 Task: In the  document Matthew.epub Write the word in the shape with center alignment 'LOL'Change Page orientation to  'Landscape' Insert emoji at the end of quote: Red Heart
Action: Mouse moved to (223, 373)
Screenshot: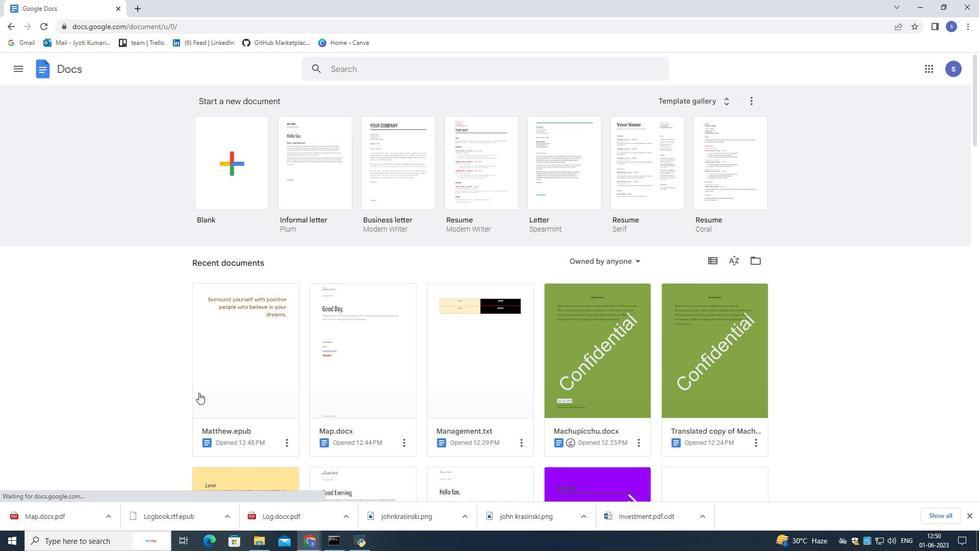 
Action: Mouse pressed left at (223, 373)
Screenshot: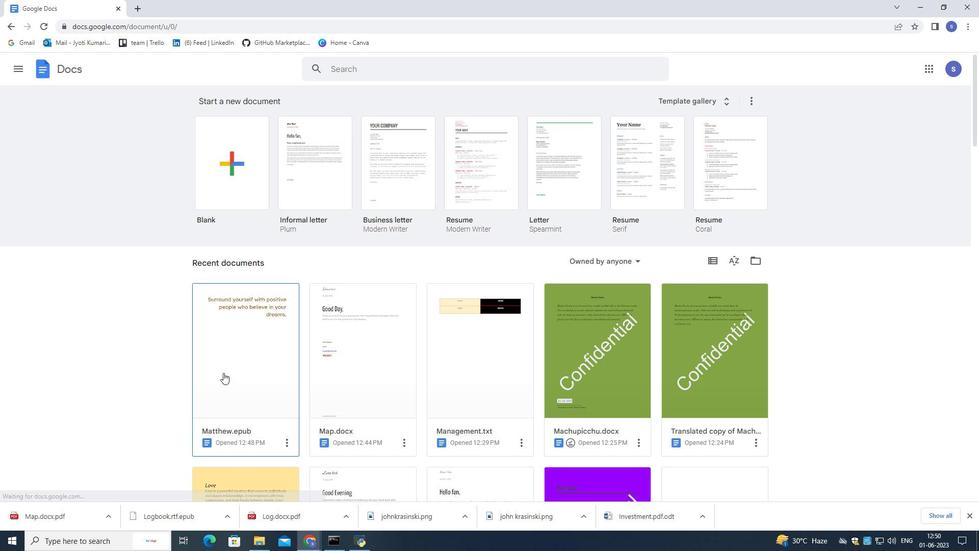 
Action: Mouse moved to (223, 371)
Screenshot: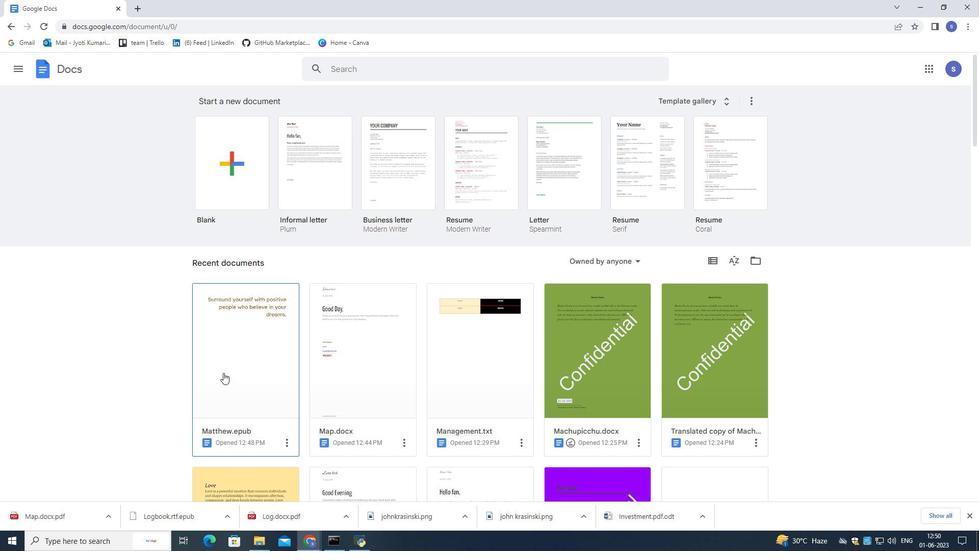 
Action: Mouse pressed left at (223, 371)
Screenshot: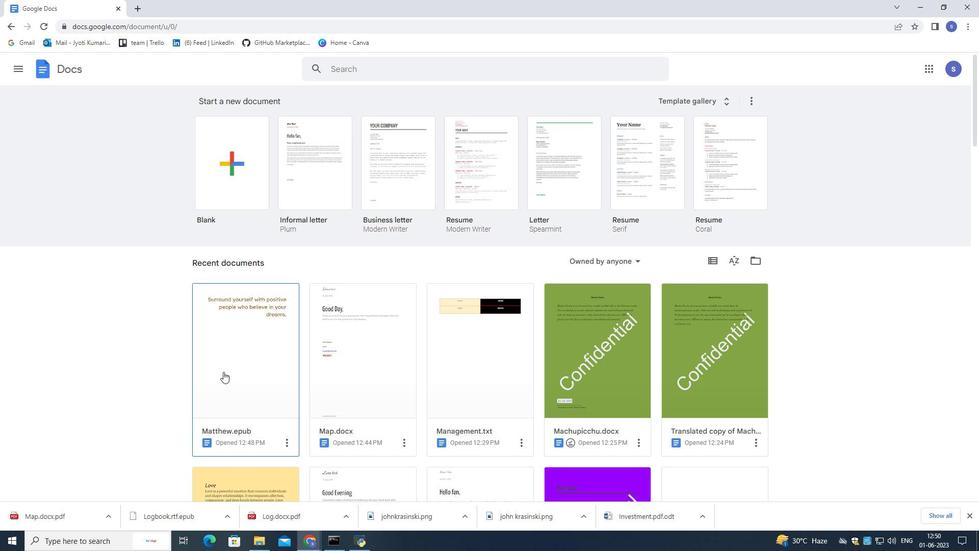 
Action: Mouse moved to (412, 192)
Screenshot: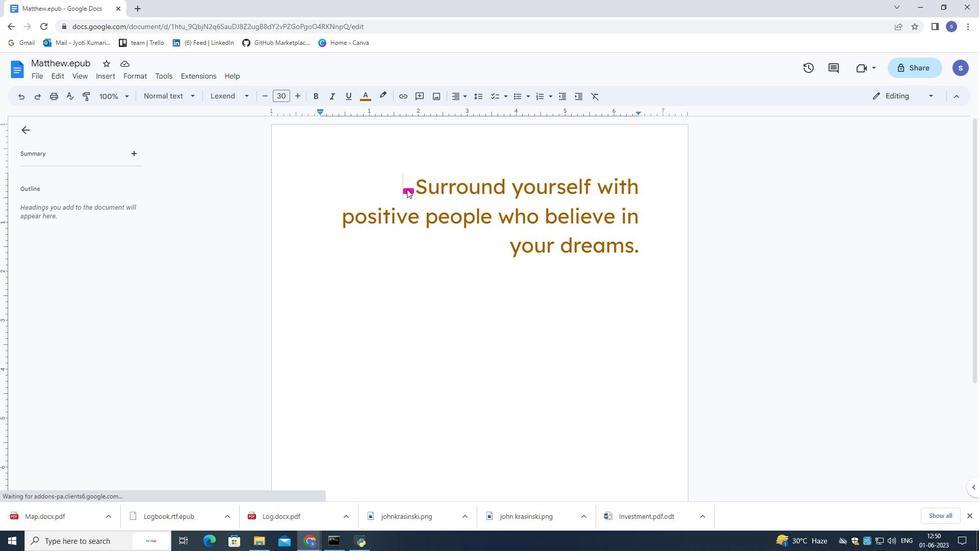 
Action: Mouse pressed left at (412, 192)
Screenshot: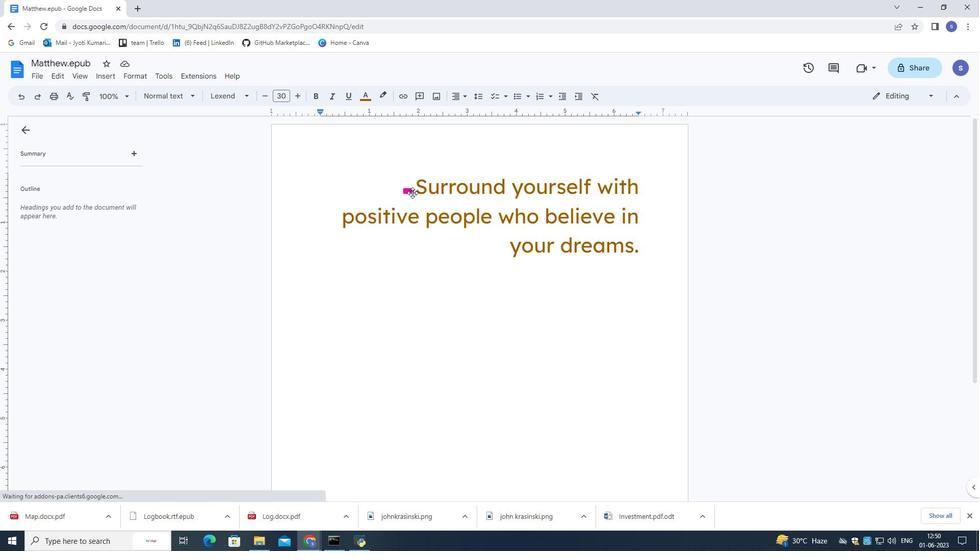 
Action: Mouse moved to (410, 190)
Screenshot: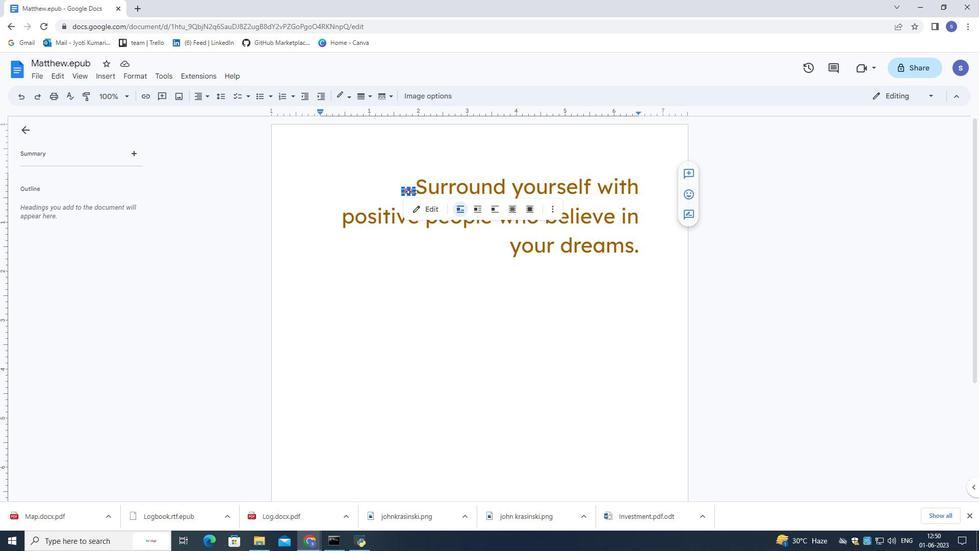 
Action: Mouse pressed left at (410, 190)
Screenshot: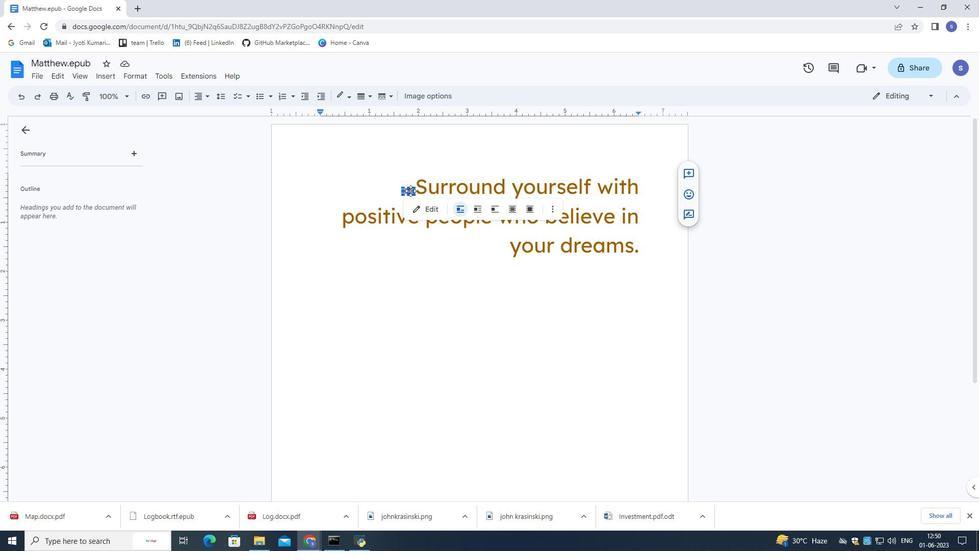 
Action: Mouse pressed left at (410, 190)
Screenshot: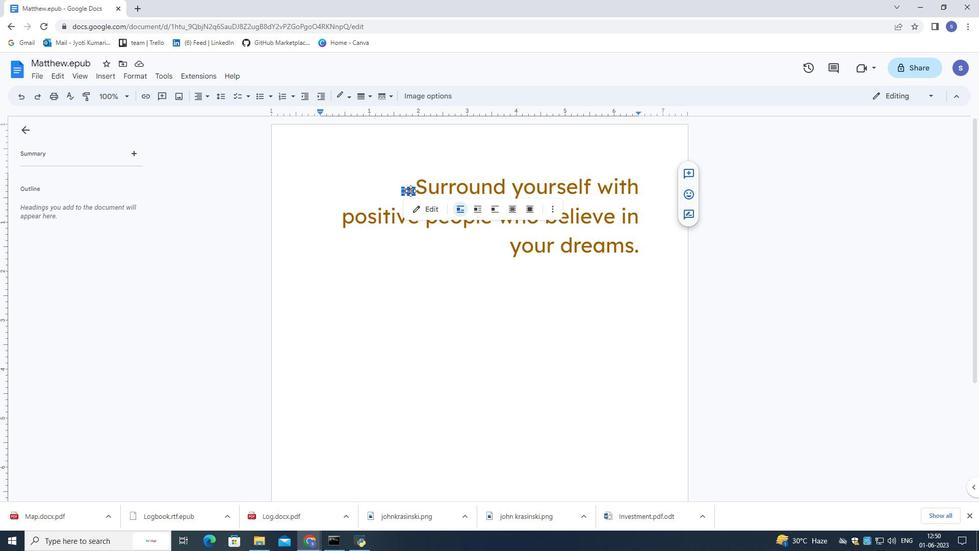 
Action: Mouse pressed left at (410, 190)
Screenshot: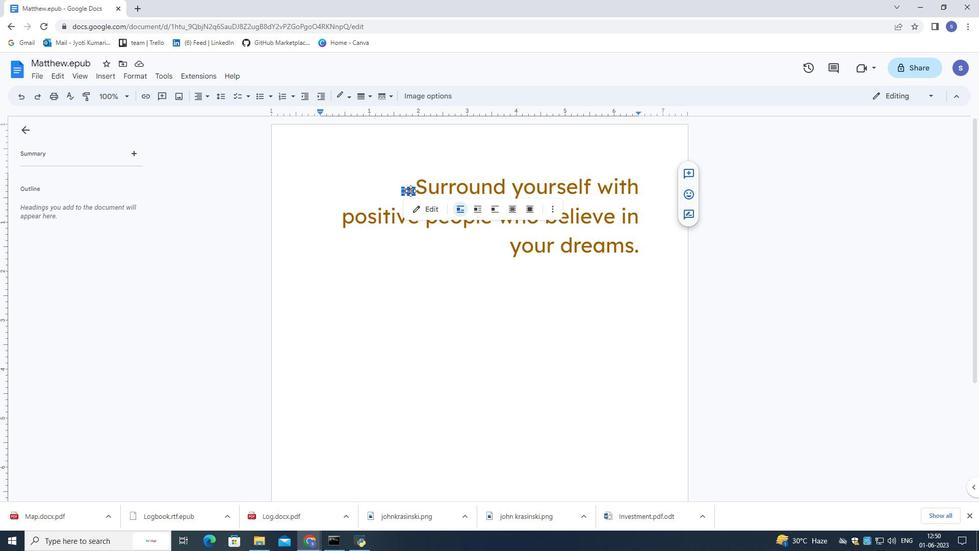 
Action: Mouse moved to (489, 229)
Screenshot: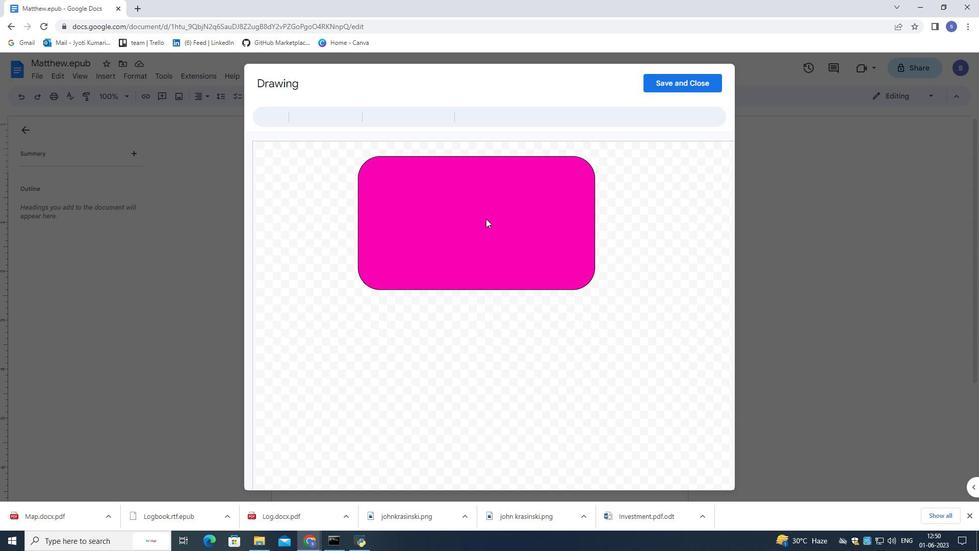 
Action: Mouse pressed left at (489, 229)
Screenshot: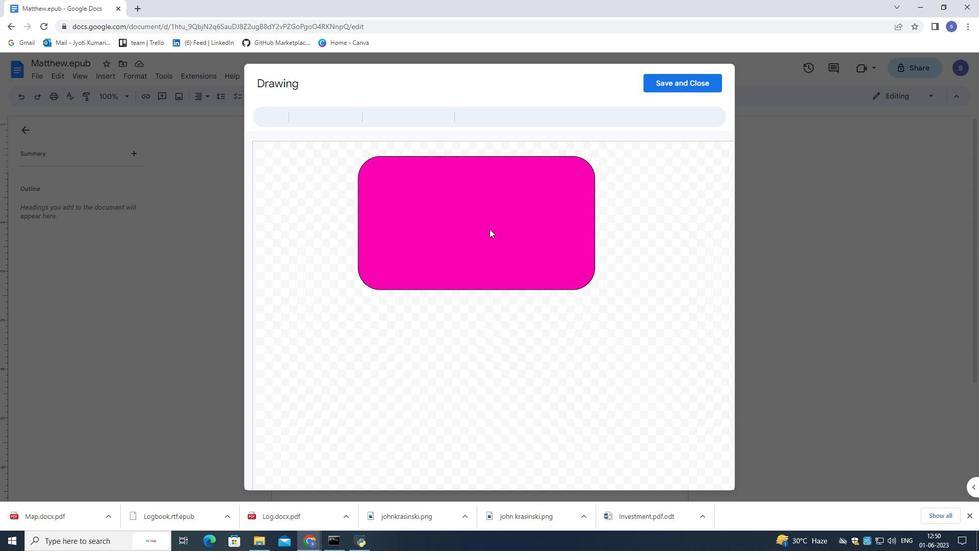 
Action: Mouse pressed left at (489, 229)
Screenshot: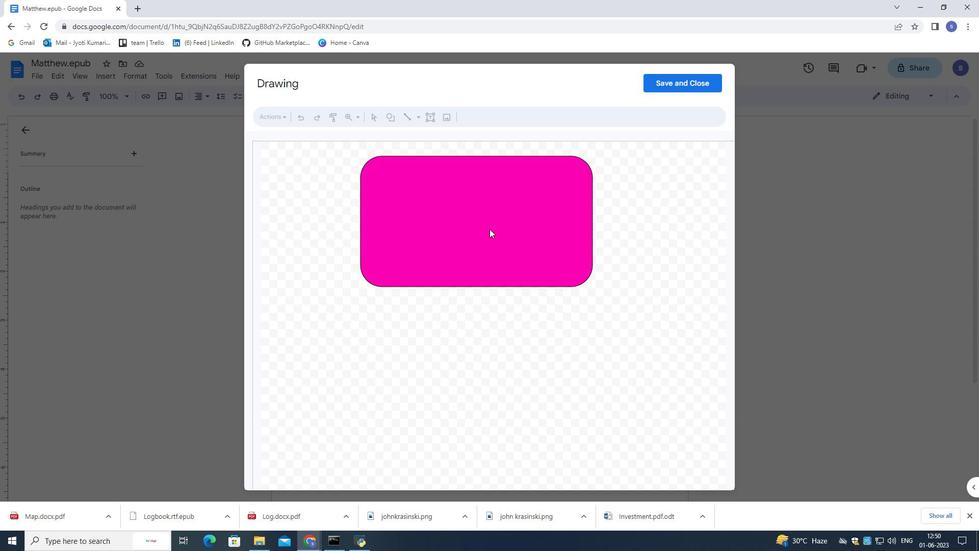 
Action: Mouse pressed left at (489, 229)
Screenshot: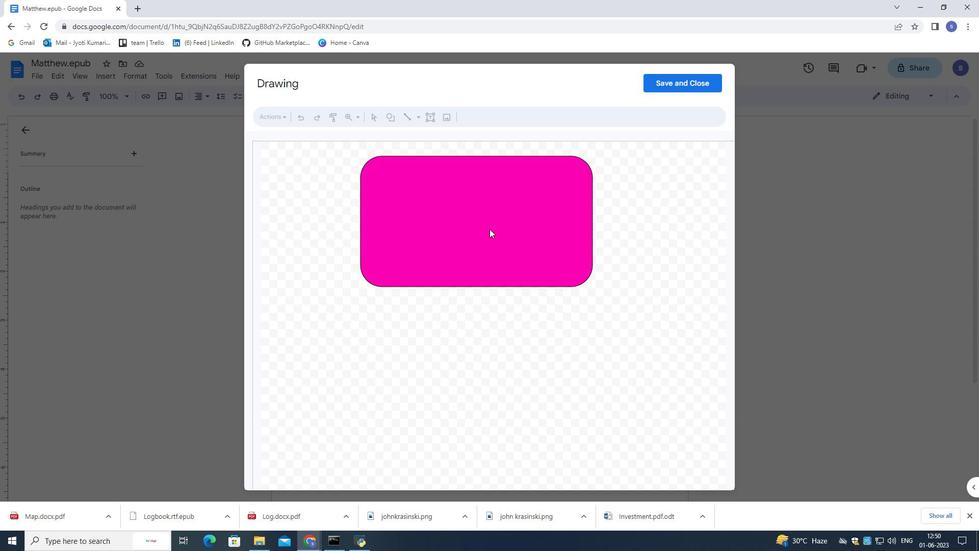 
Action: Mouse pressed left at (489, 229)
Screenshot: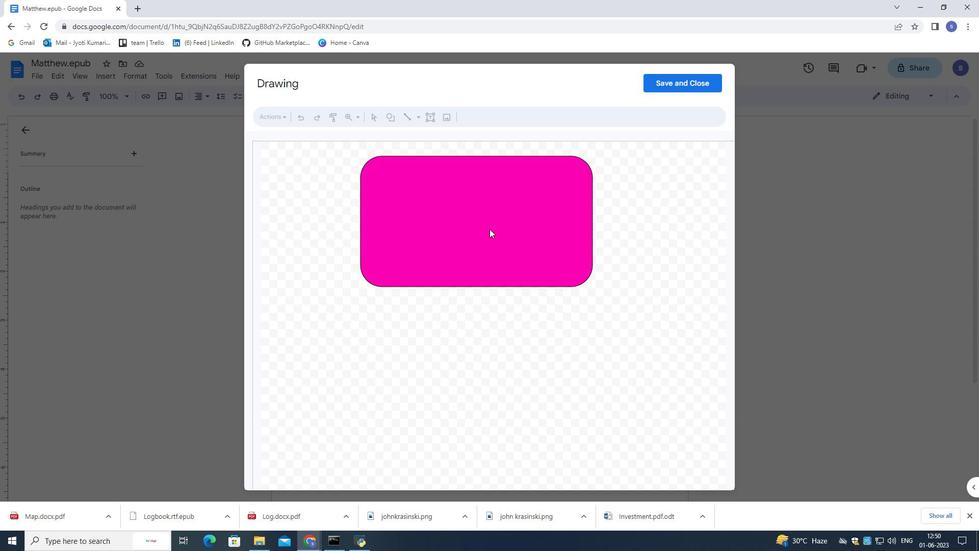 
Action: Key pressed <Key.shift>LOL
Screenshot: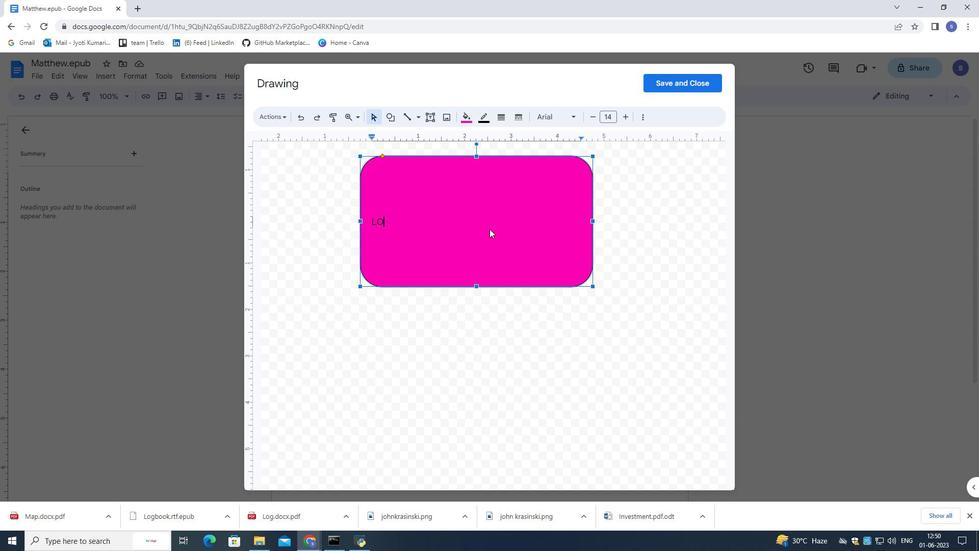
Action: Mouse moved to (696, 80)
Screenshot: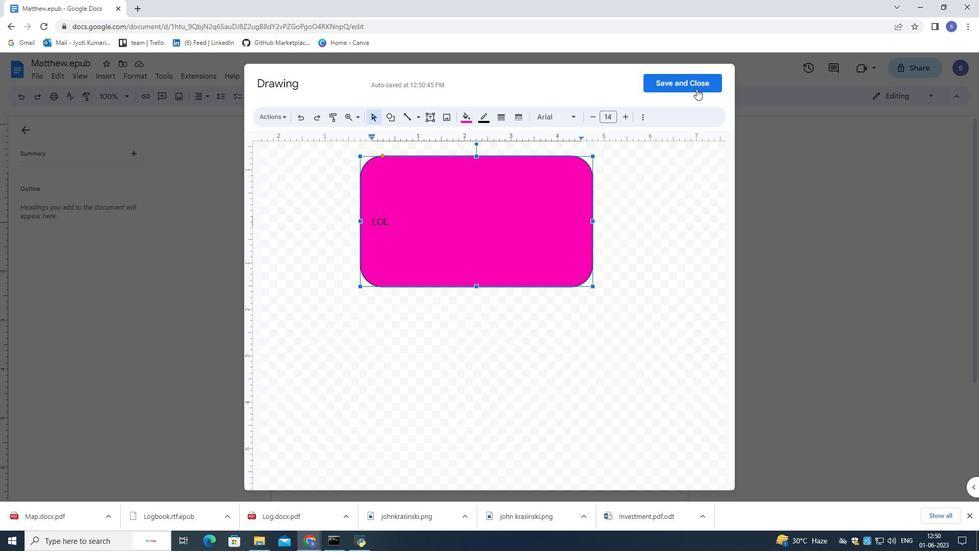 
Action: Mouse pressed left at (696, 80)
Screenshot: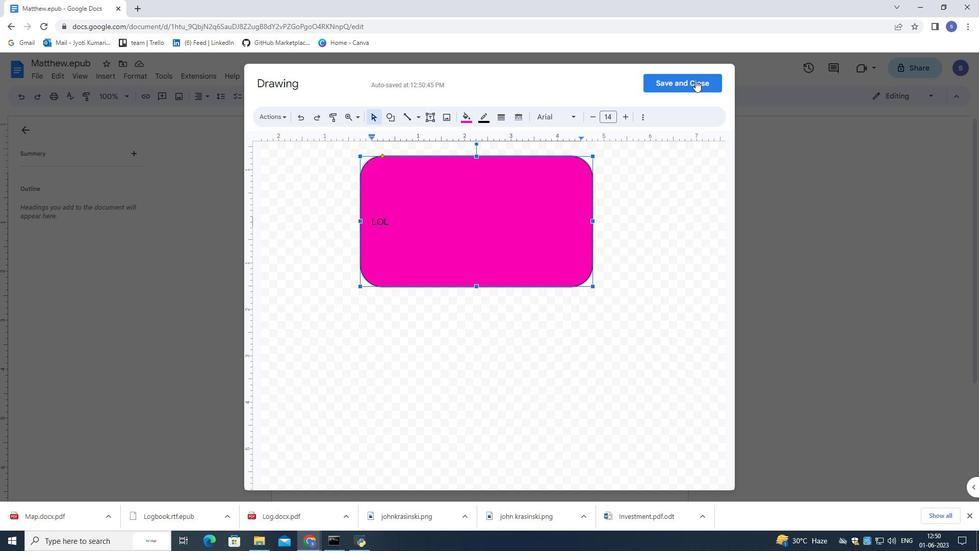 
Action: Mouse moved to (549, 288)
Screenshot: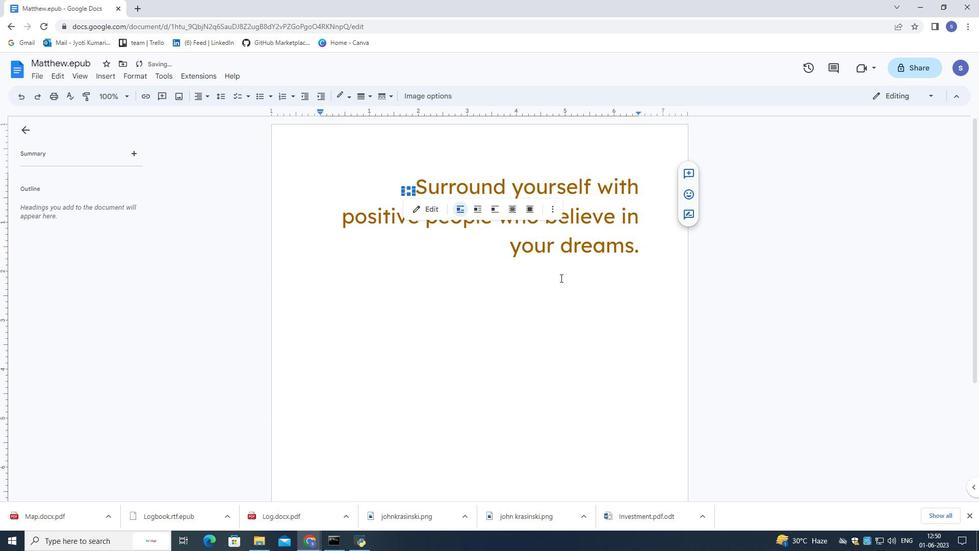 
Action: Mouse pressed left at (549, 288)
Screenshot: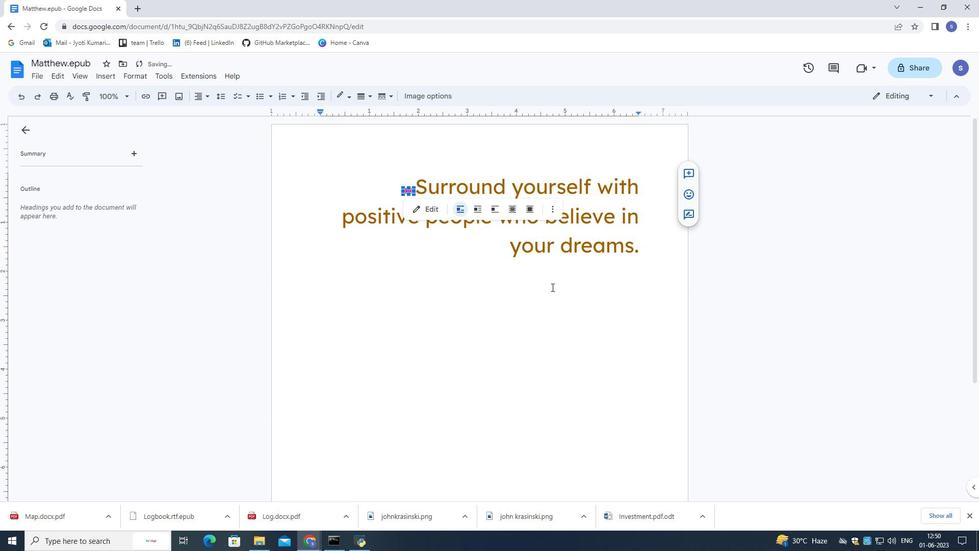 
Action: Mouse moved to (132, 77)
Screenshot: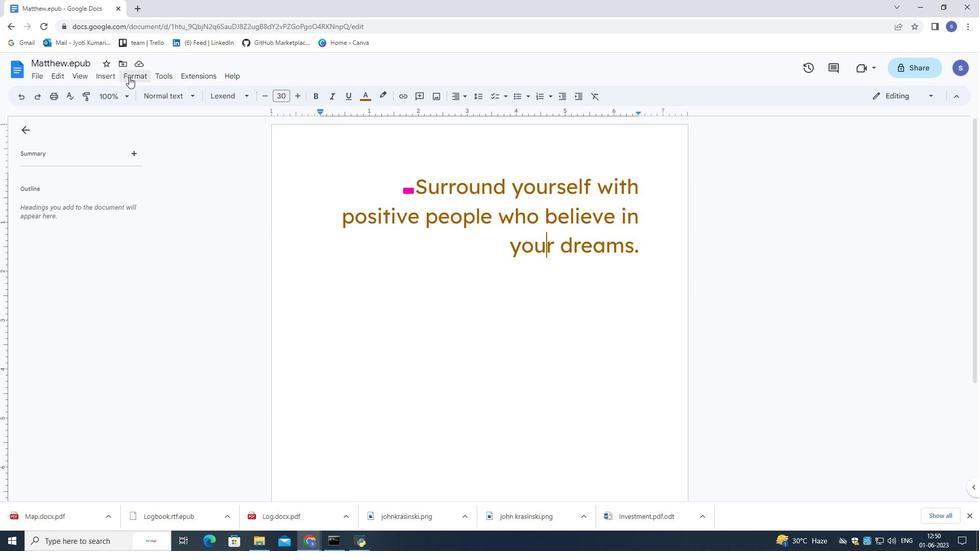 
Action: Mouse pressed left at (132, 77)
Screenshot: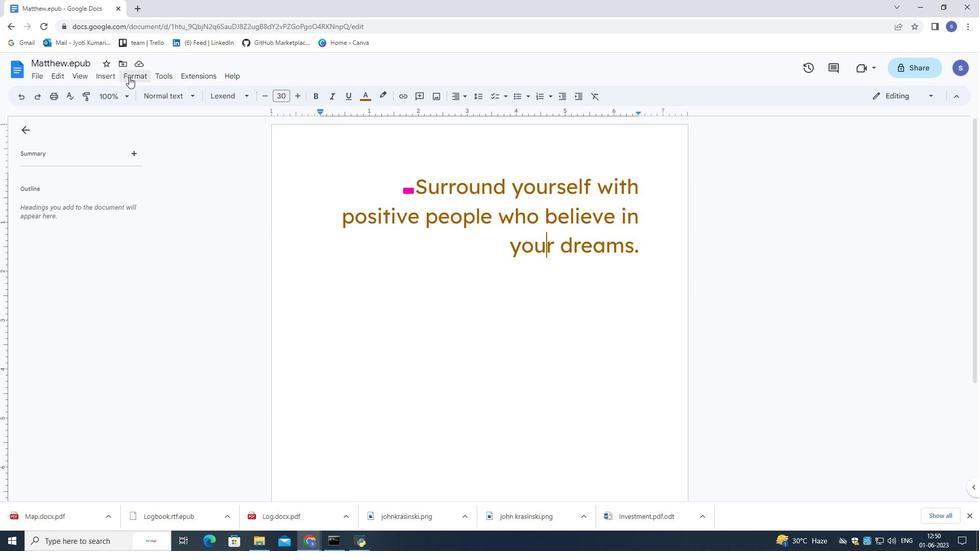 
Action: Mouse moved to (259, 233)
Screenshot: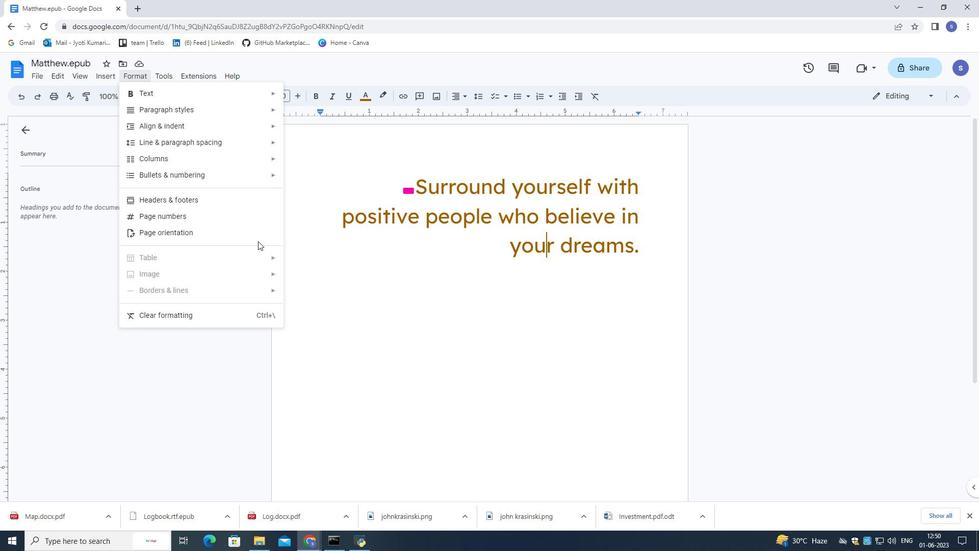 
Action: Mouse pressed left at (259, 233)
Screenshot: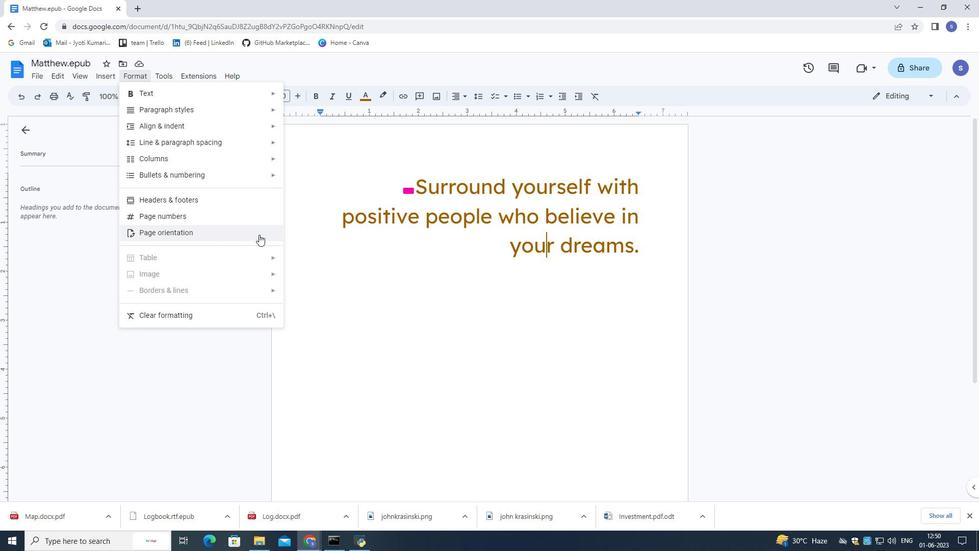 
Action: Mouse moved to (491, 296)
Screenshot: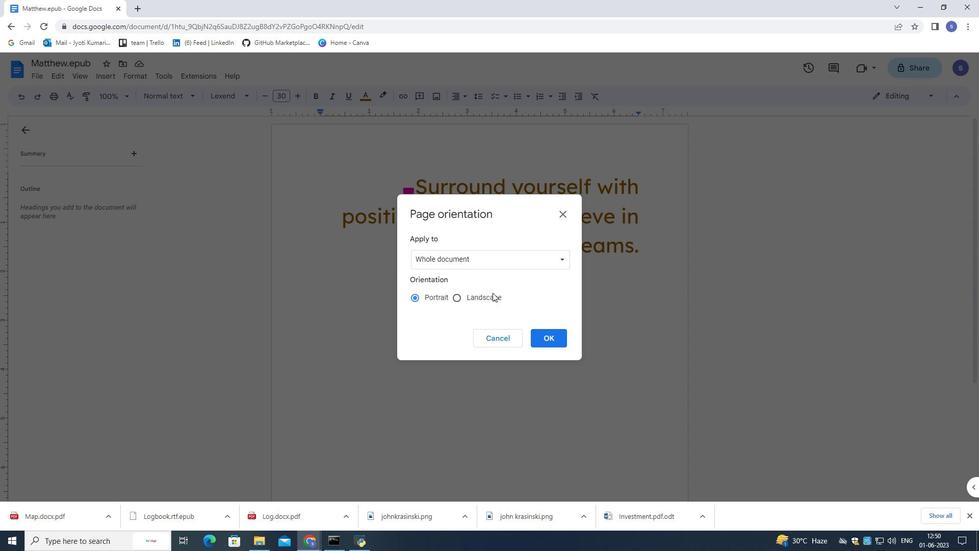 
Action: Mouse pressed left at (491, 296)
Screenshot: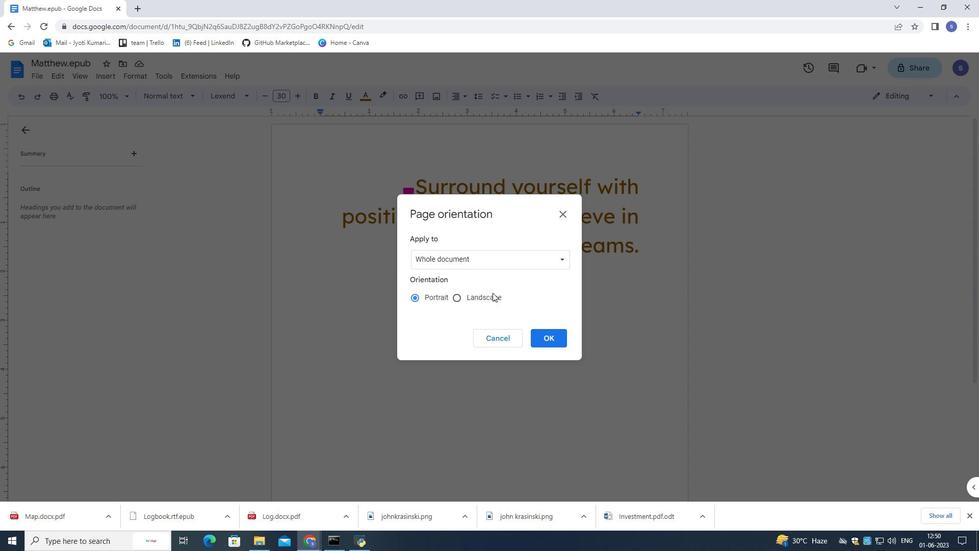 
Action: Mouse moved to (541, 335)
Screenshot: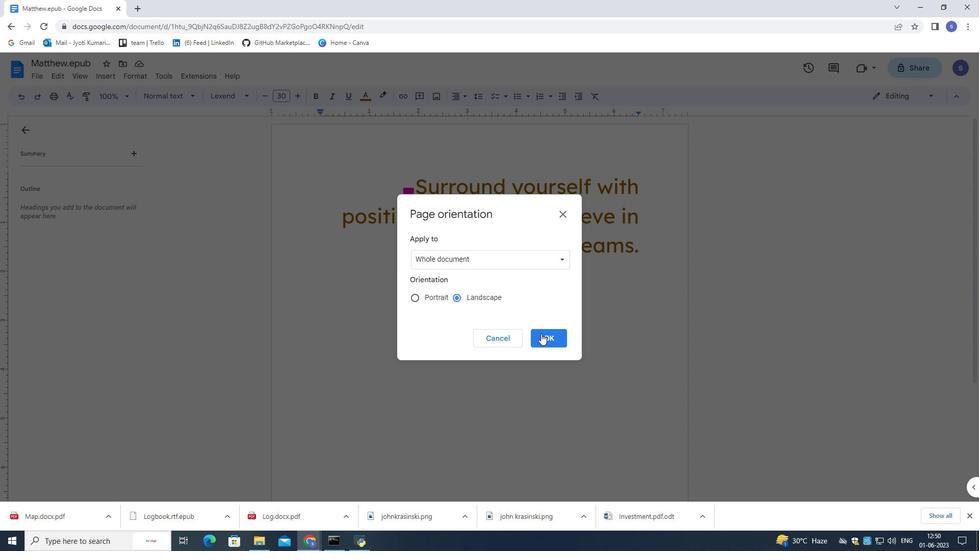 
Action: Mouse pressed left at (541, 335)
Screenshot: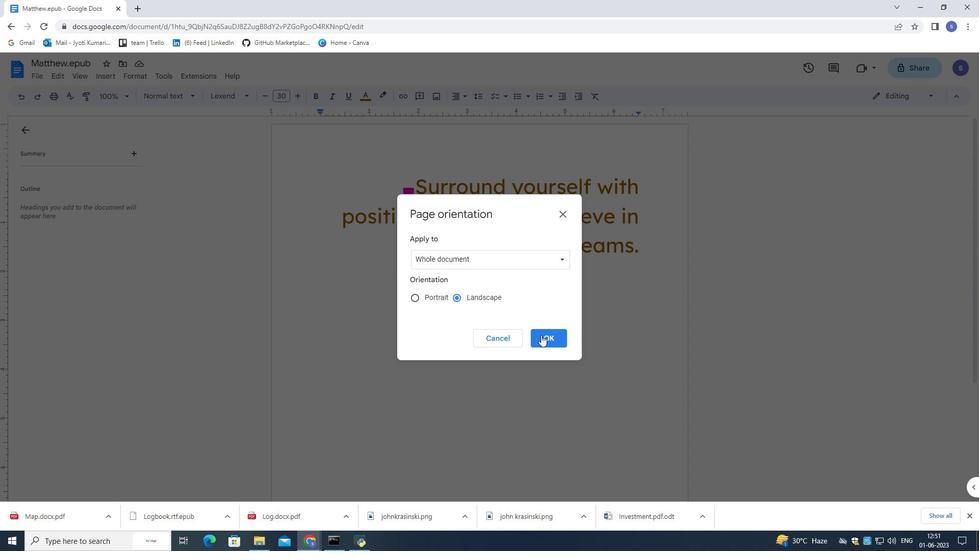 
Action: Mouse moved to (709, 220)
Screenshot: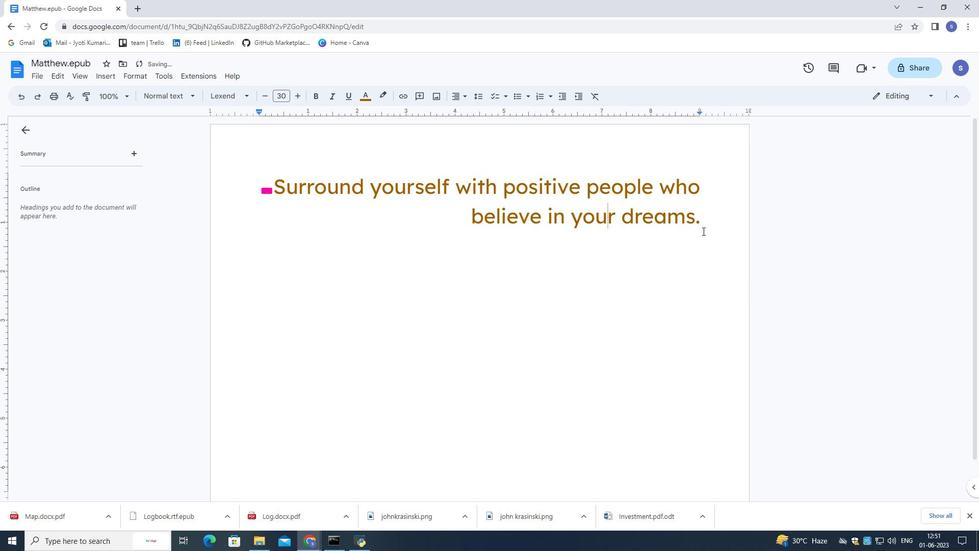 
Action: Mouse pressed left at (709, 220)
Screenshot: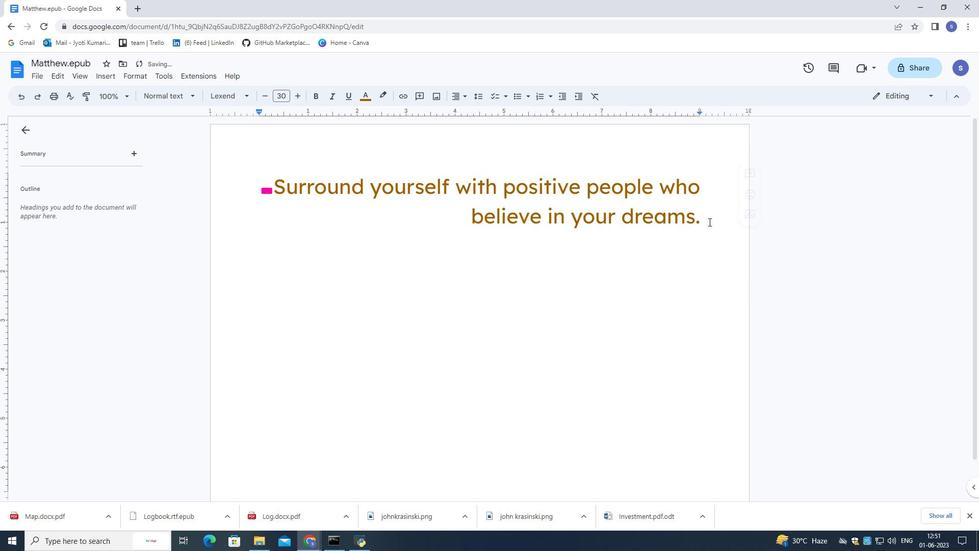 
Action: Mouse moved to (111, 76)
Screenshot: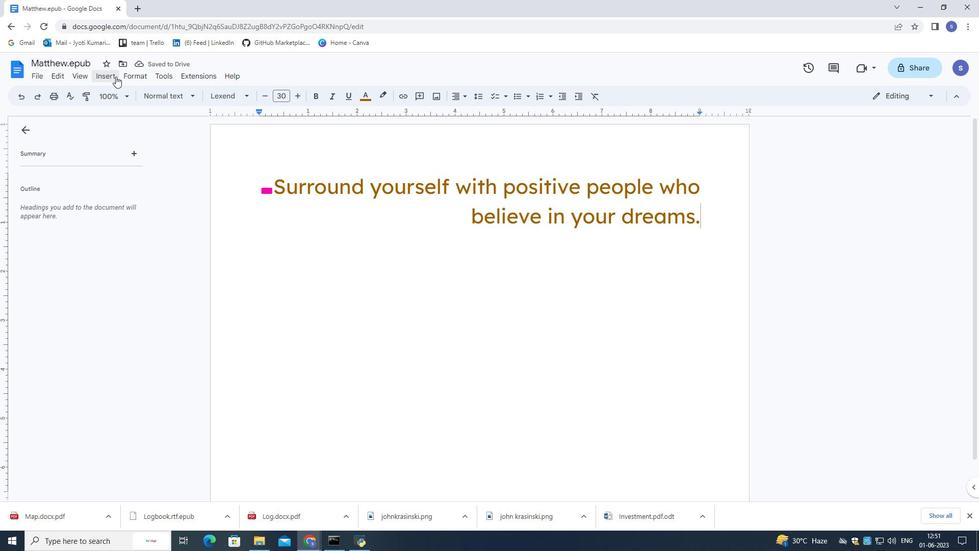 
Action: Mouse pressed left at (111, 76)
Screenshot: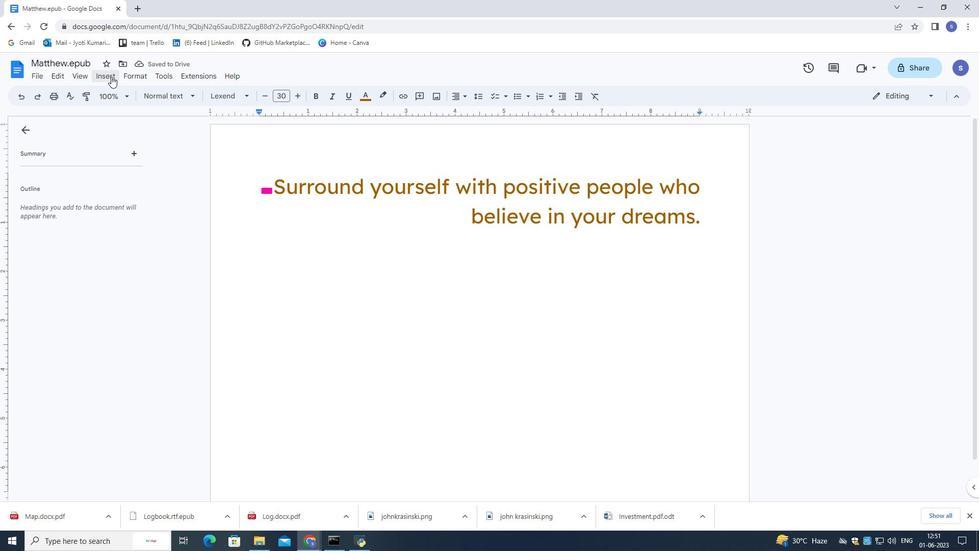 
Action: Mouse moved to (177, 176)
Screenshot: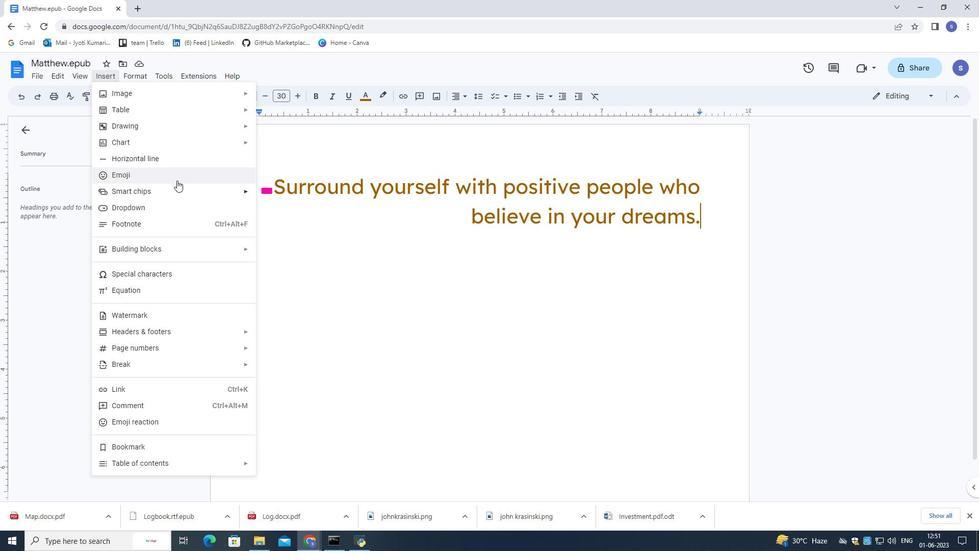 
Action: Mouse pressed left at (177, 176)
Screenshot: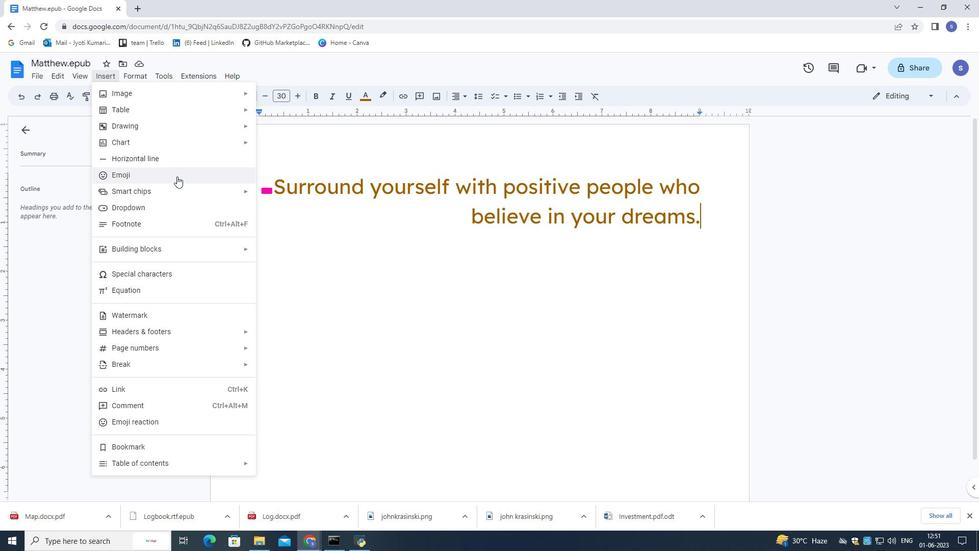 
Action: Mouse moved to (592, 355)
Screenshot: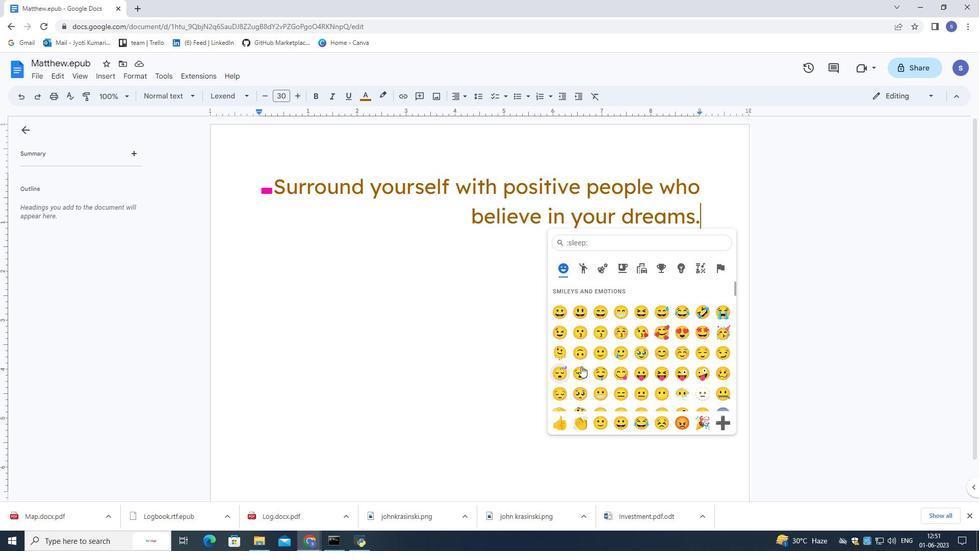 
Action: Mouse scrolled (592, 355) with delta (0, 0)
Screenshot: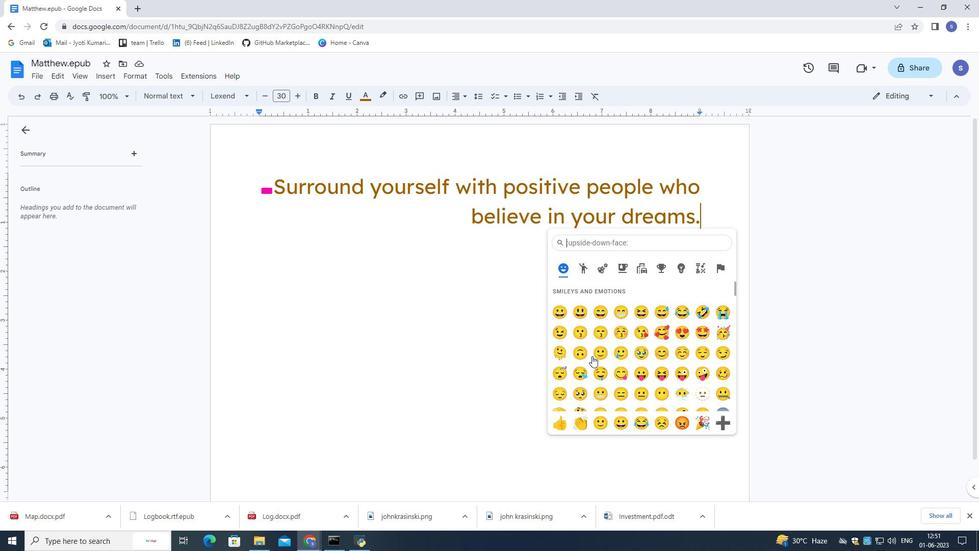 
Action: Mouse scrolled (592, 355) with delta (0, 0)
Screenshot: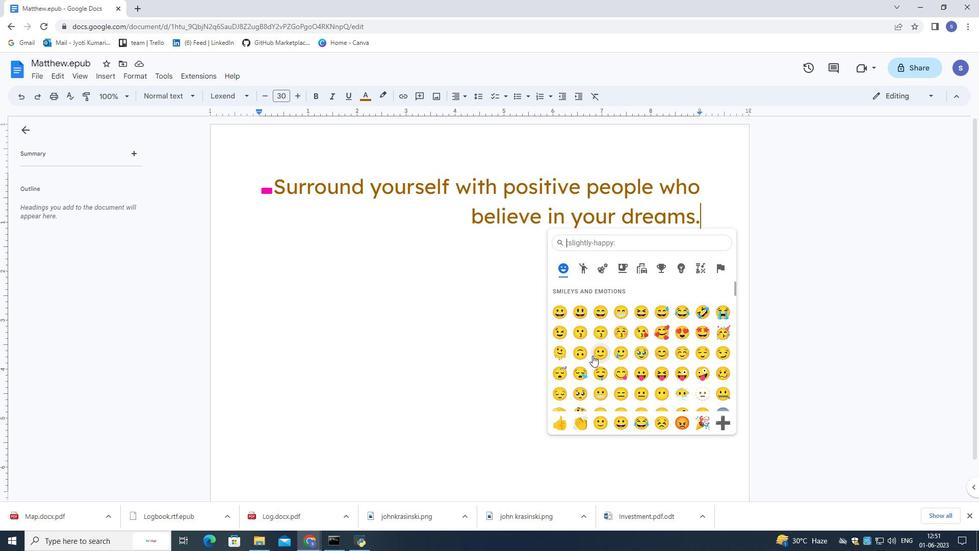 
Action: Mouse scrolled (592, 355) with delta (0, 0)
Screenshot: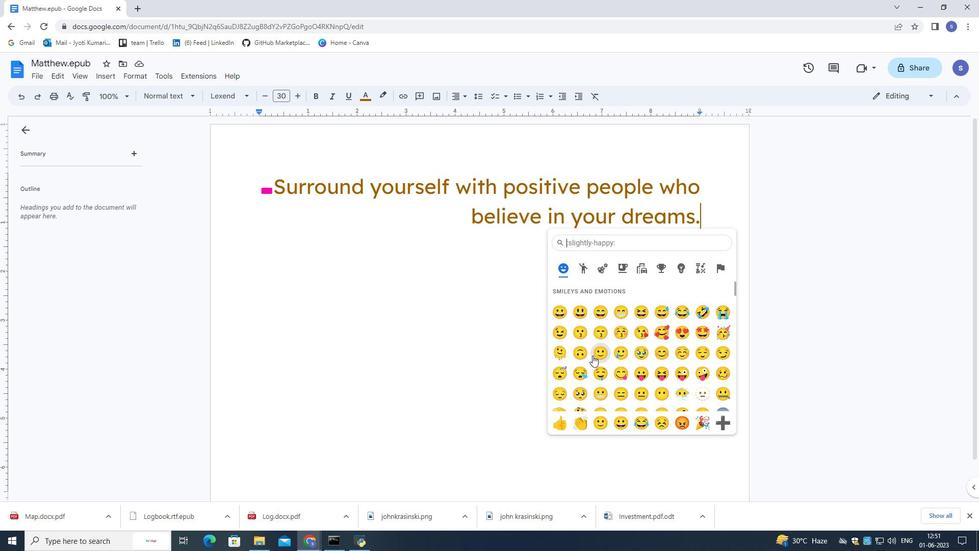 
Action: Mouse scrolled (592, 355) with delta (0, 0)
Screenshot: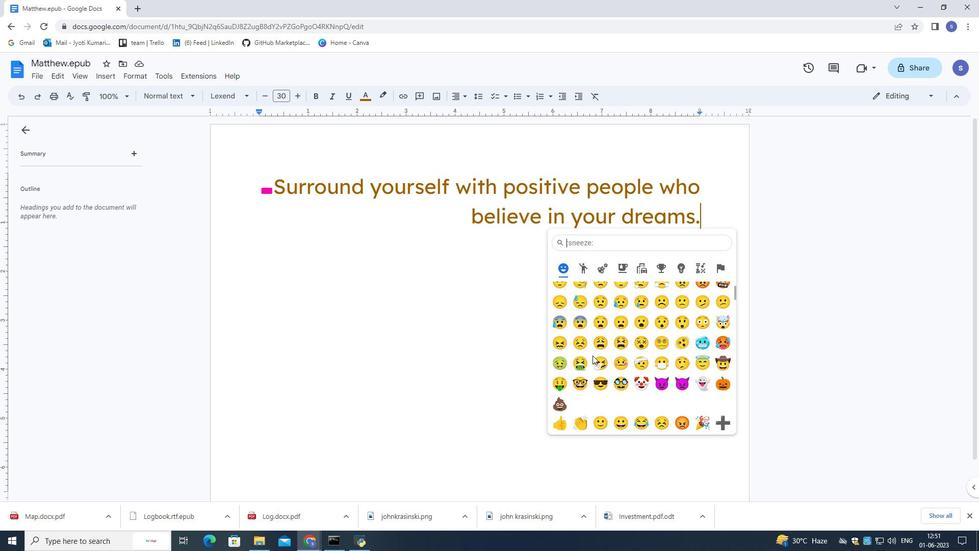 
Action: Mouse scrolled (592, 355) with delta (0, 0)
Screenshot: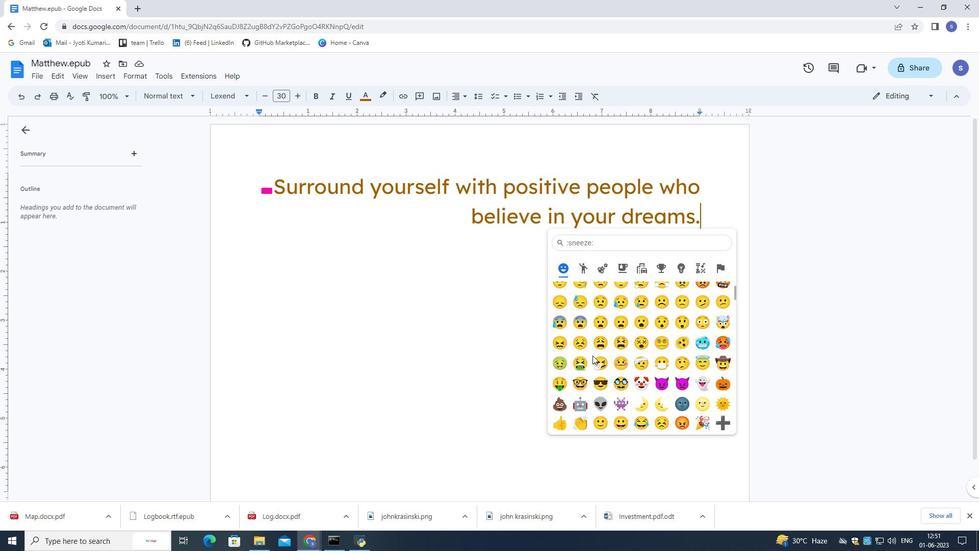 
Action: Mouse moved to (592, 355)
Screenshot: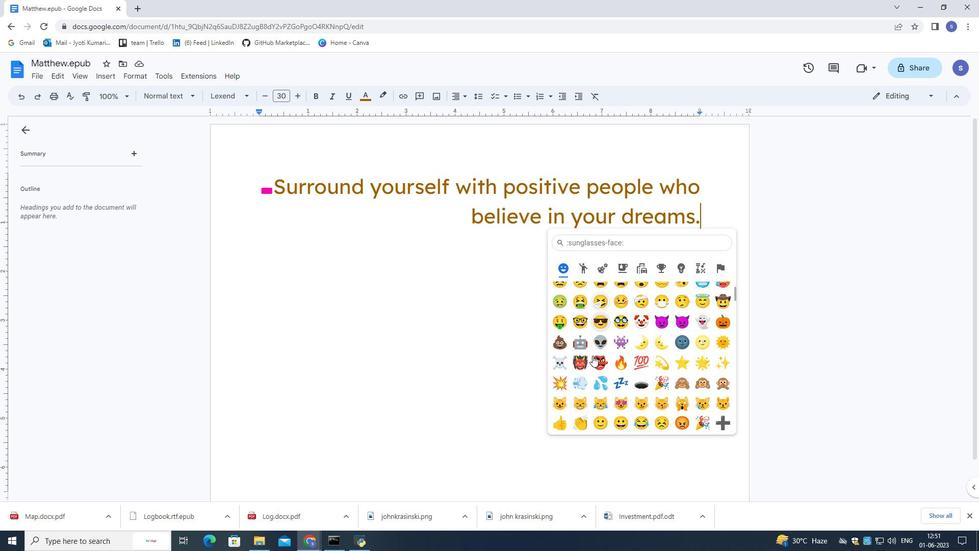 
Action: Mouse scrolled (592, 354) with delta (0, 0)
Screenshot: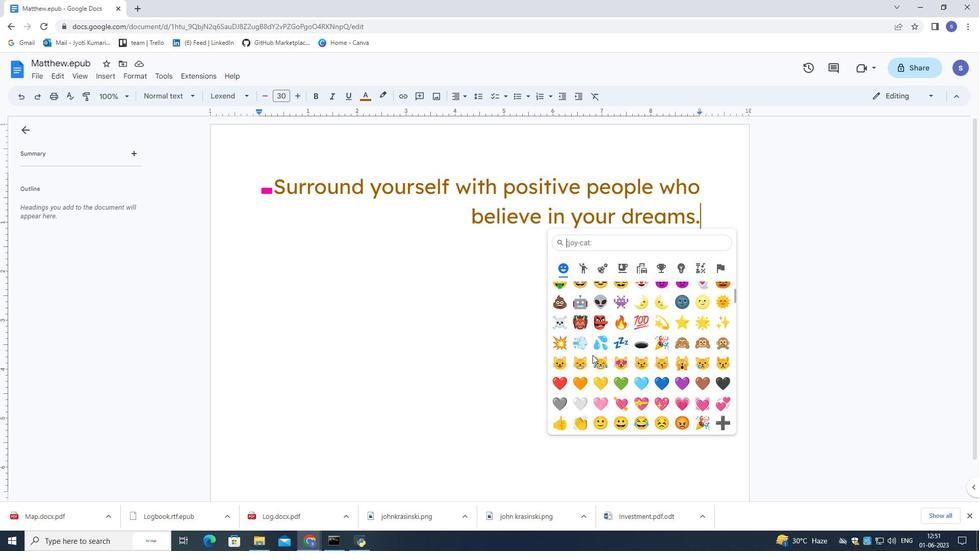 
Action: Mouse moved to (559, 328)
Screenshot: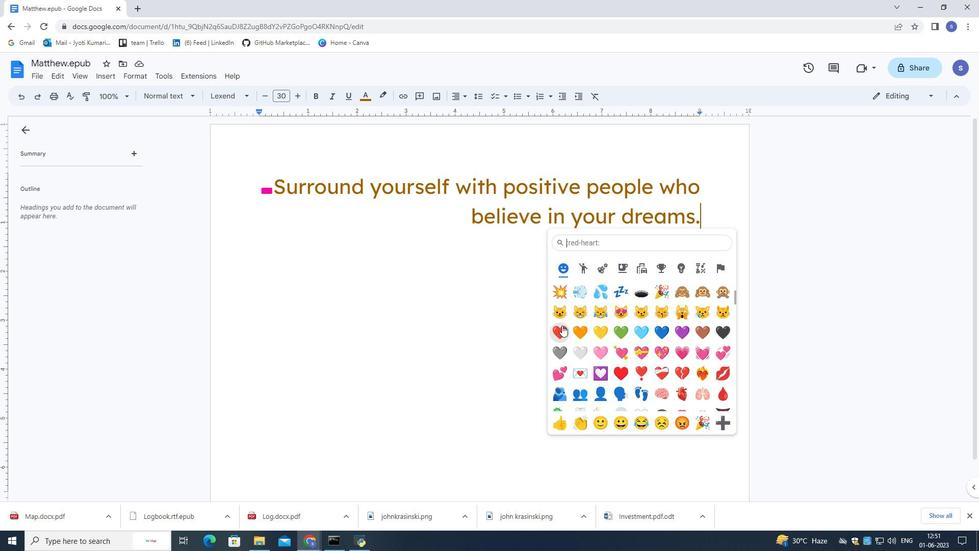 
Action: Mouse pressed left at (559, 328)
Screenshot: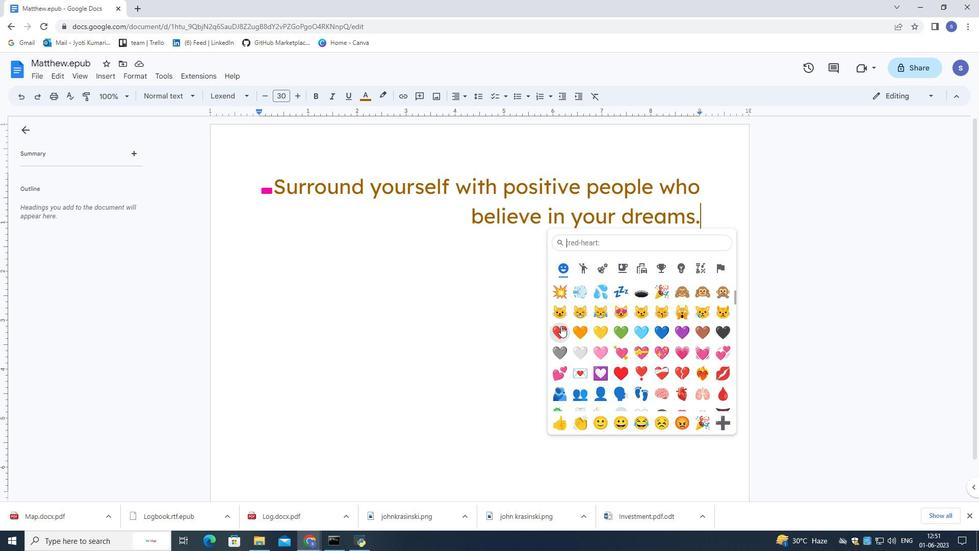 
Action: Mouse moved to (698, 221)
Screenshot: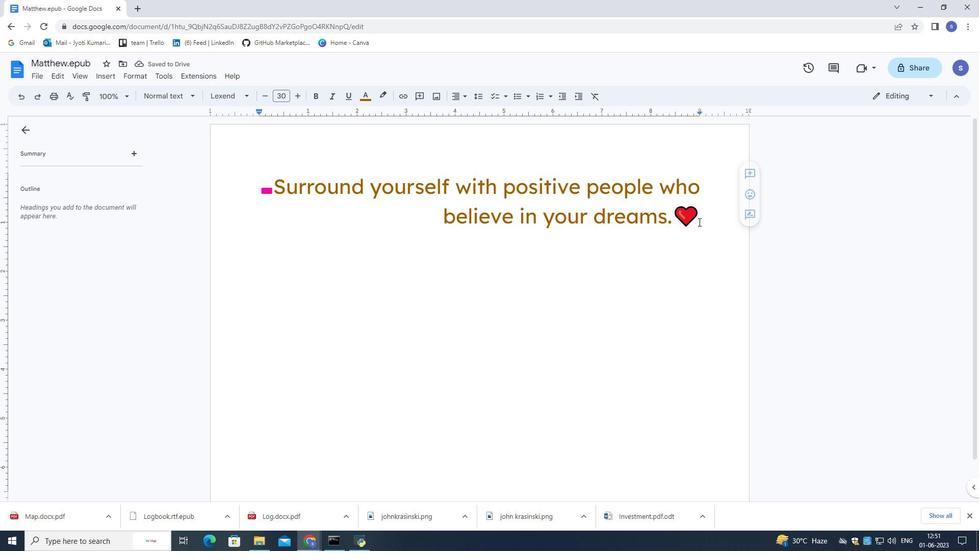 
